 Task: Make in the project AgileGuru a sprint 'User Engagement Sprint'. Create in the project AgileGuru a sprint 'User Engagement Sprint'. Add in the project AgileGuru a sprint 'User Engagement Sprint'
Action: Mouse moved to (909, 160)
Screenshot: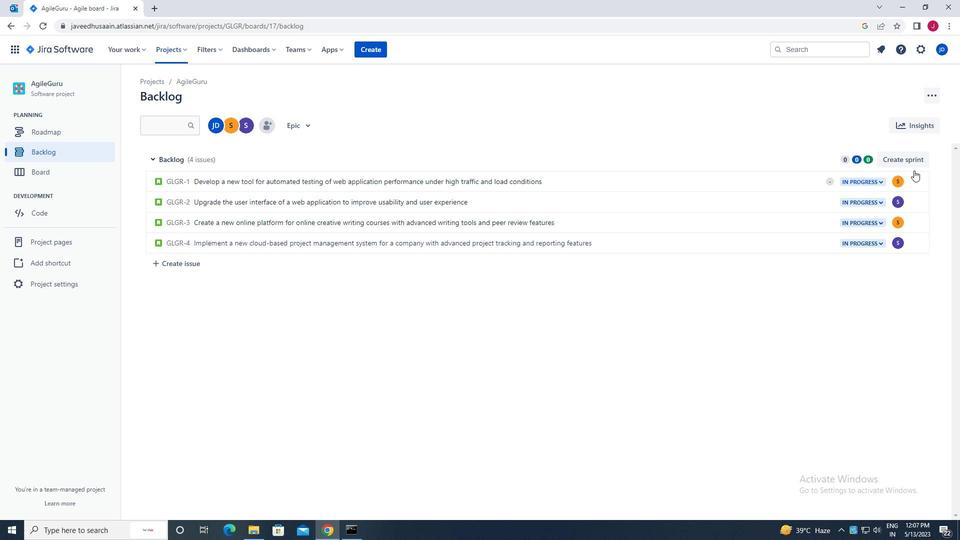
Action: Mouse pressed left at (909, 160)
Screenshot: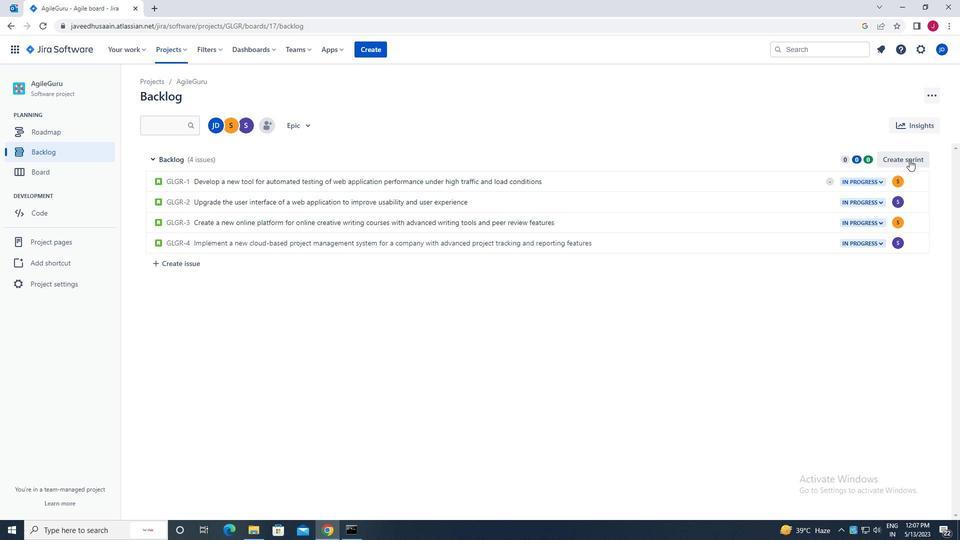 
Action: Mouse moved to (927, 159)
Screenshot: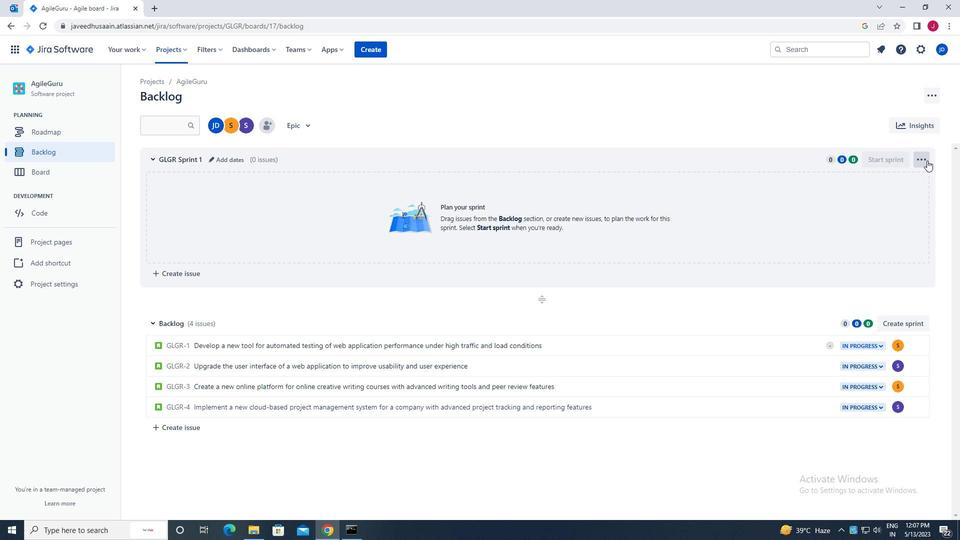 
Action: Mouse pressed left at (927, 159)
Screenshot: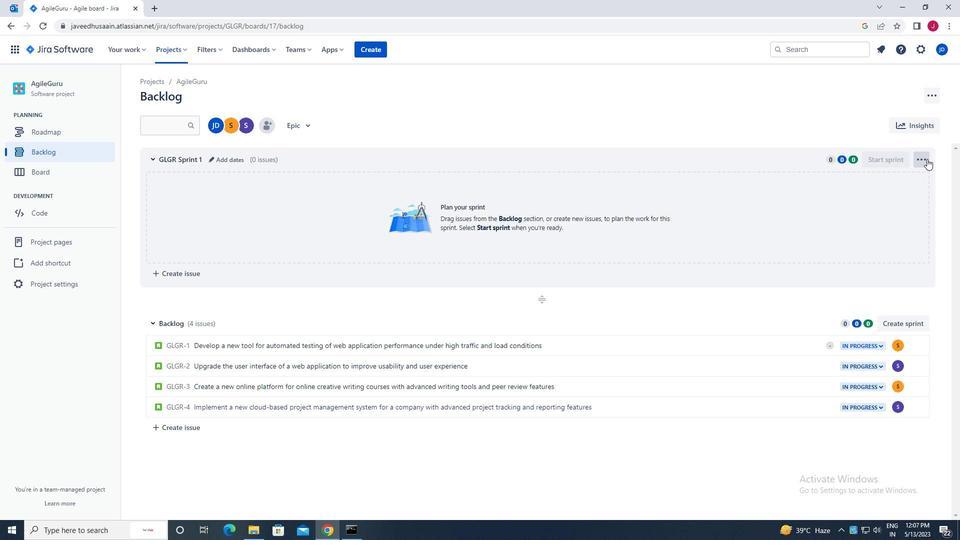 
Action: Mouse moved to (898, 180)
Screenshot: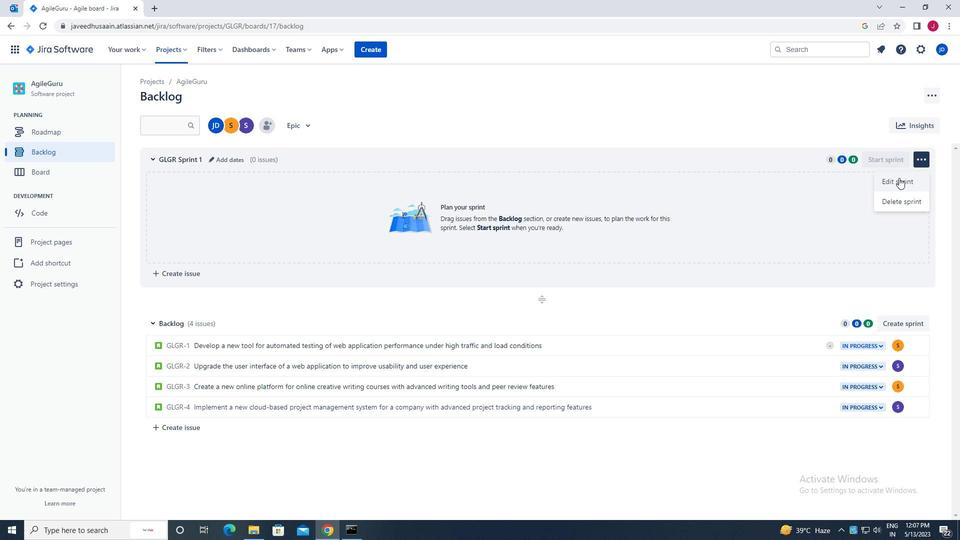 
Action: Mouse pressed left at (898, 180)
Screenshot: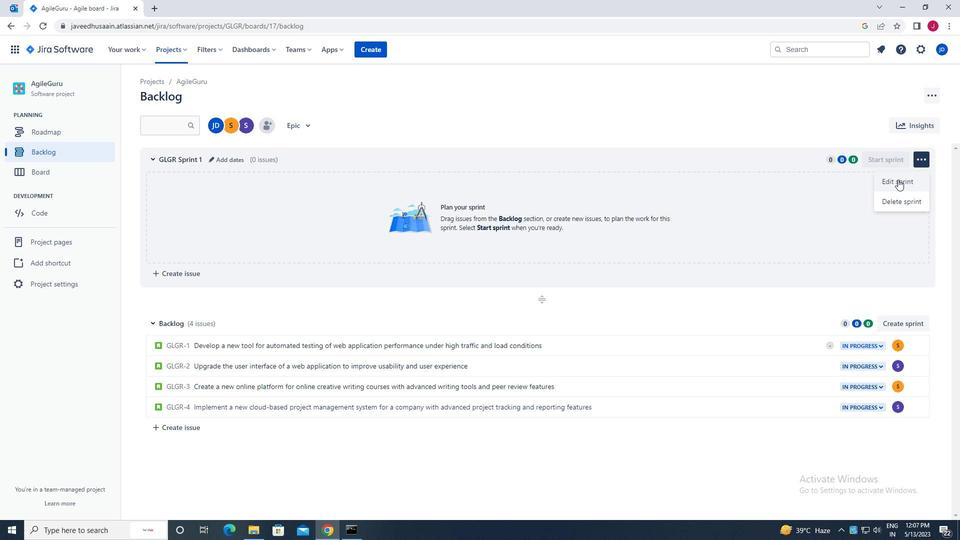 
Action: Mouse moved to (432, 122)
Screenshot: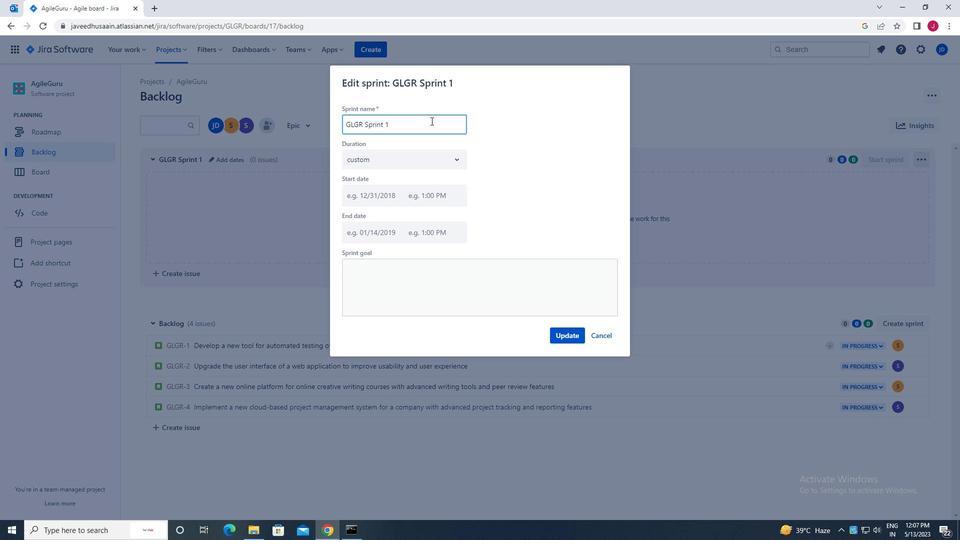 
Action: Key pressed <Key.backspace><Key.backspace><Key.backspace><Key.backspace><Key.backspace><Key.backspace><Key.backspace><Key.backspace><Key.backspace><Key.backspace><Key.backspace><Key.backspace><Key.backspace><Key.backspace><Key.backspace><Key.backspace><Key.backspace><Key.backspace>u<Key.caps_lock>ser<Key.space><Key.caps_lock>e<Key.caps_lock>ngagement<Key.space><Key.caps_lock>s<Key.caps_lock>print<Key.enter>
Screenshot: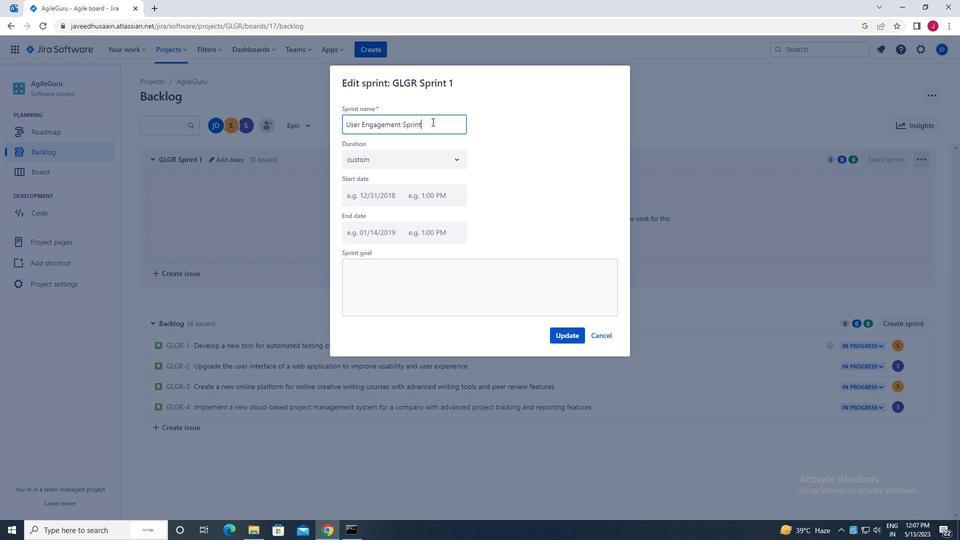 
Action: Mouse moved to (909, 323)
Screenshot: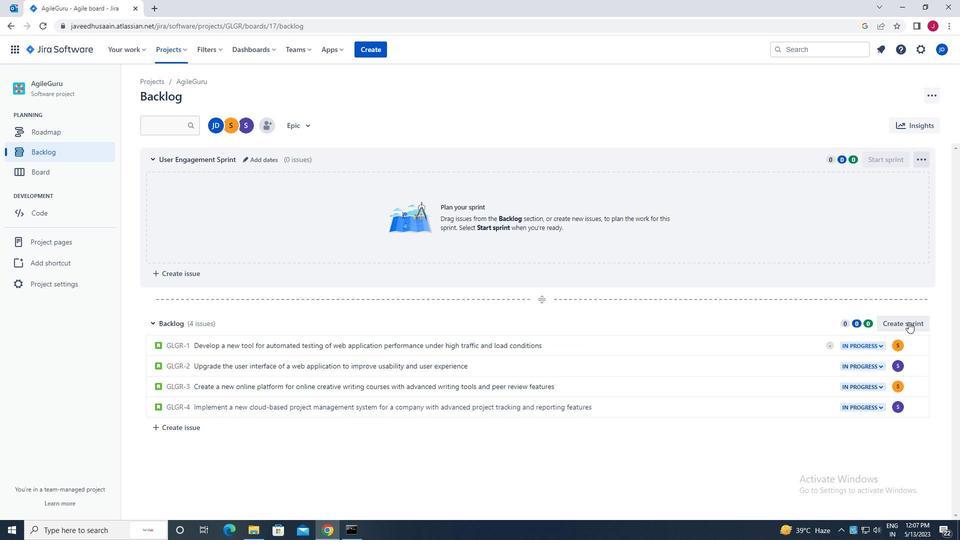 
Action: Mouse pressed left at (909, 323)
Screenshot: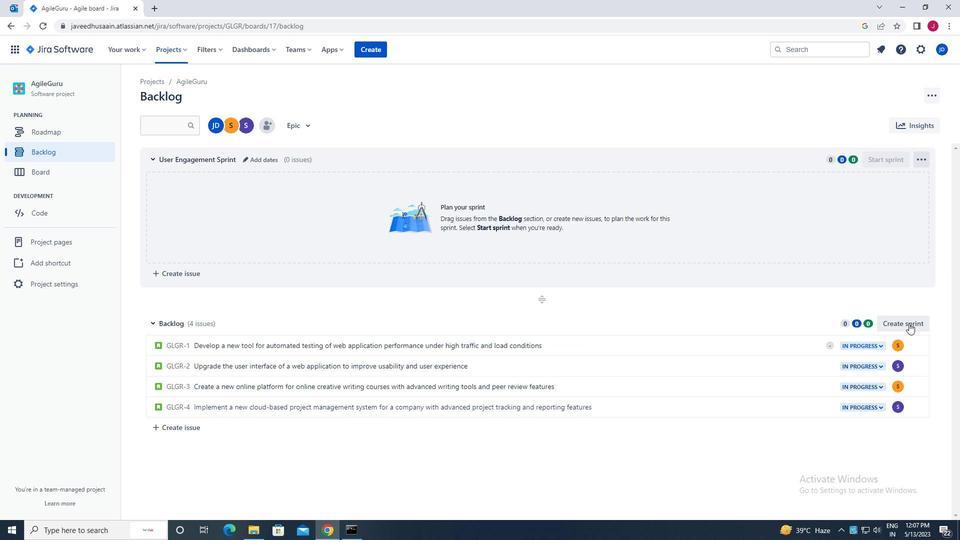 
Action: Mouse moved to (924, 323)
Screenshot: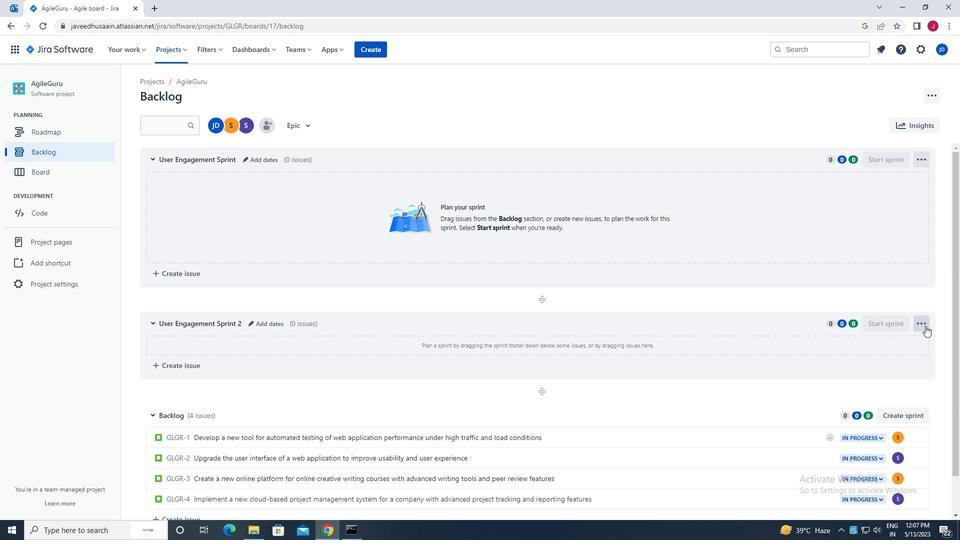 
Action: Mouse pressed left at (924, 323)
Screenshot: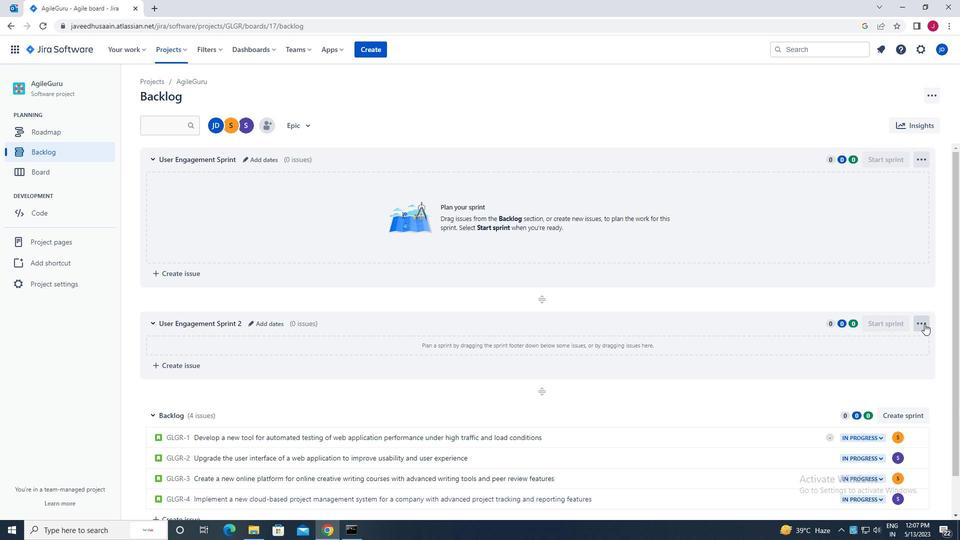 
Action: Mouse moved to (891, 365)
Screenshot: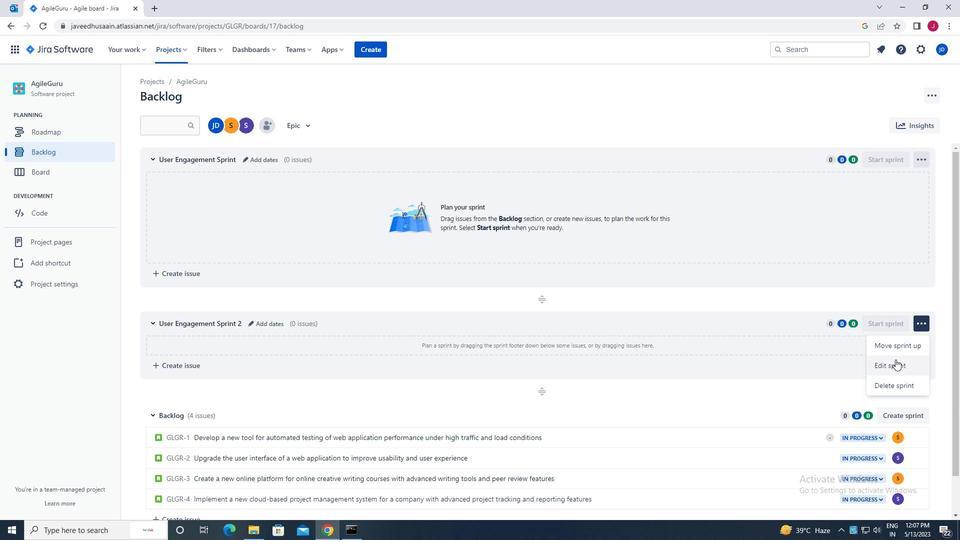 
Action: Mouse pressed left at (891, 365)
Screenshot: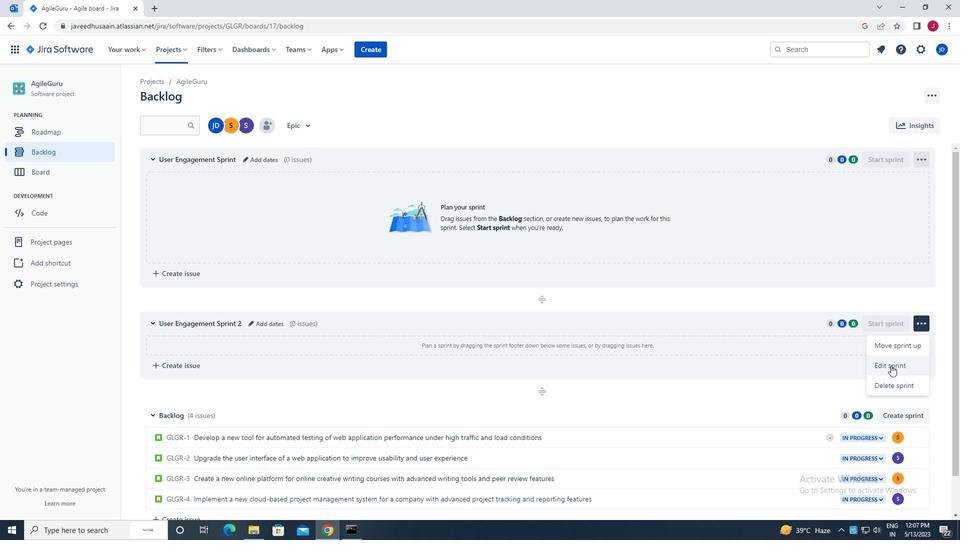 
Action: Mouse moved to (442, 122)
Screenshot: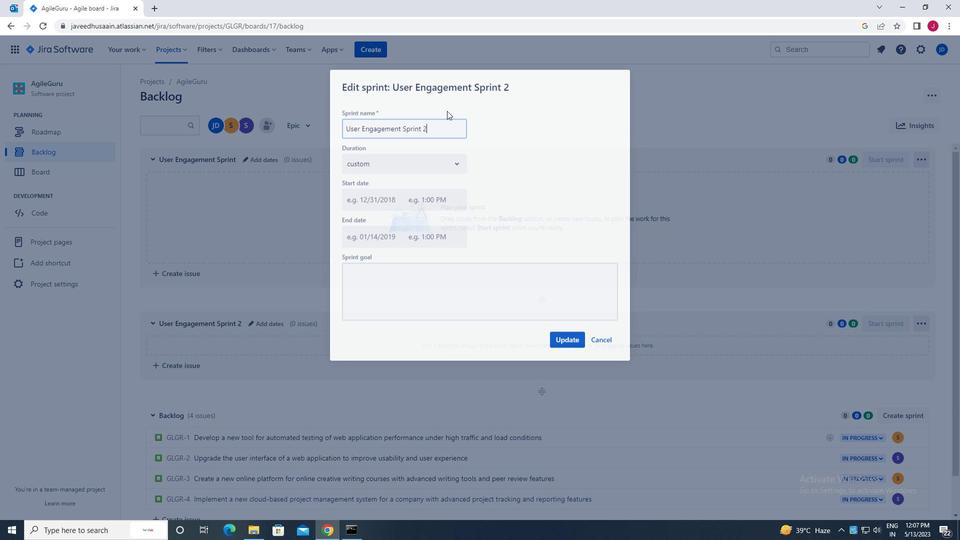 
Action: Key pressed <Key.backspace><Key.backspace><Key.backspace><Key.backspace><Key.backspace><Key.backspace><Key.backspace><Key.backspace><Key.backspace><Key.backspace><Key.backspace><Key.backspace><Key.backspace><Key.backspace><Key.backspace><Key.backspace><Key.backspace><Key.backspace><Key.backspace><Key.backspace><Key.backspace><Key.backspace><Key.backspace><Key.backspace><Key.backspace><Key.backspace><Key.backspace><Key.backspace><Key.backspace><Key.caps_lock>u<Key.caps_lock>ser<Key.space><Key.caps_lock>e<Key.caps_lock>ngagement<Key.space><Key.caps_lock>s<Key.caps_lock>print
Screenshot: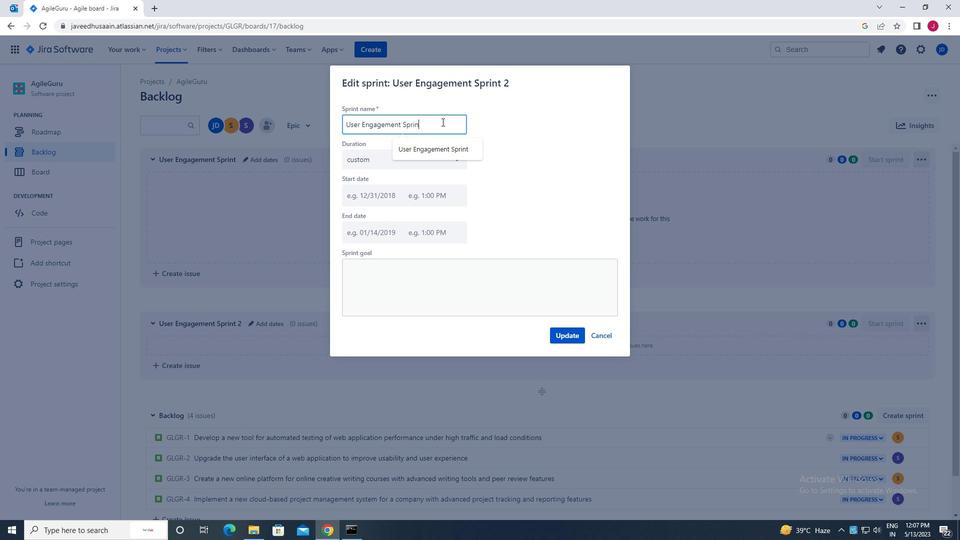 
Action: Mouse moved to (565, 338)
Screenshot: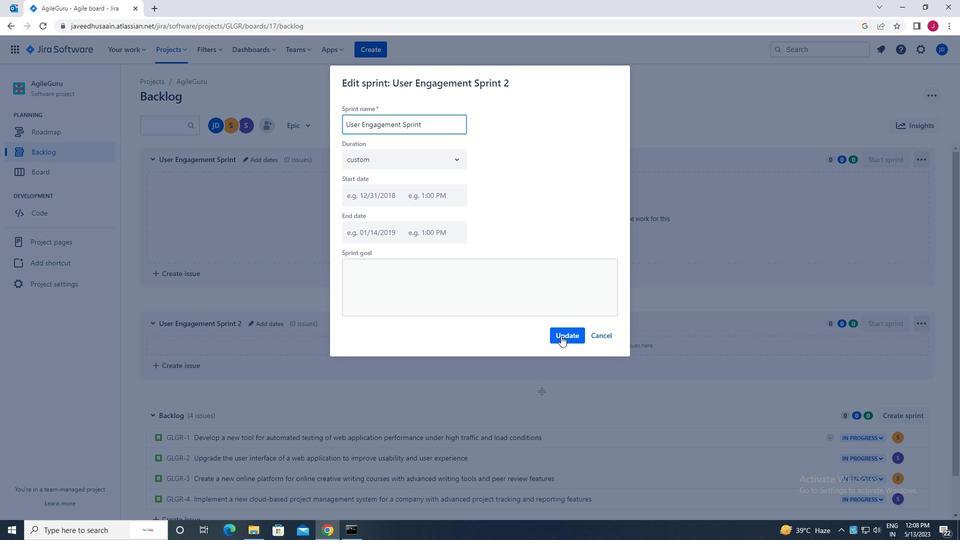 
Action: Mouse pressed left at (565, 338)
Screenshot: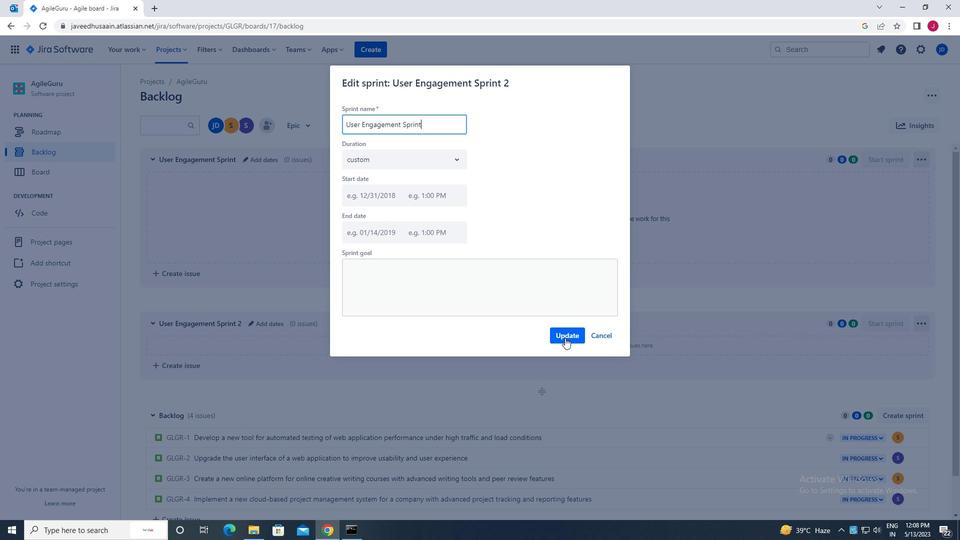 
Action: Mouse moved to (910, 418)
Screenshot: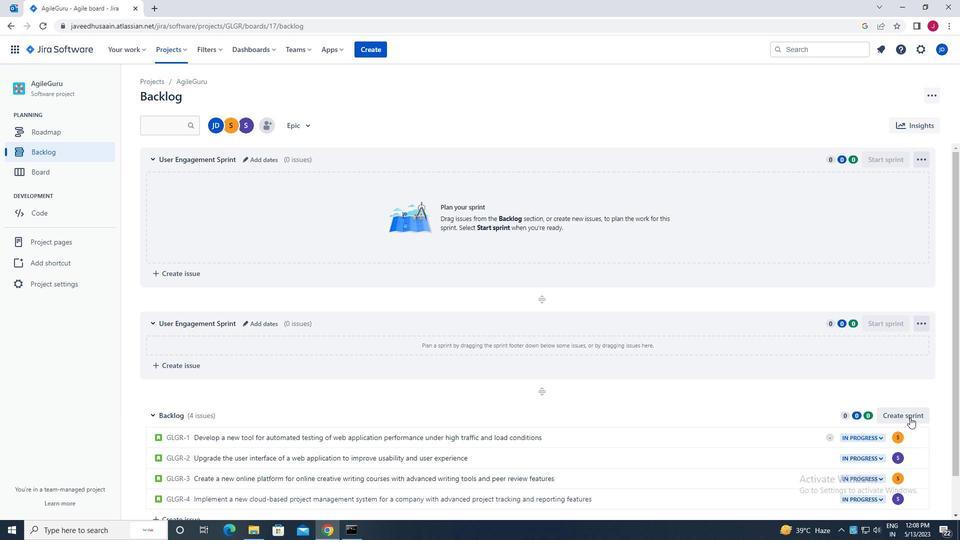 
Action: Mouse pressed left at (910, 418)
Screenshot: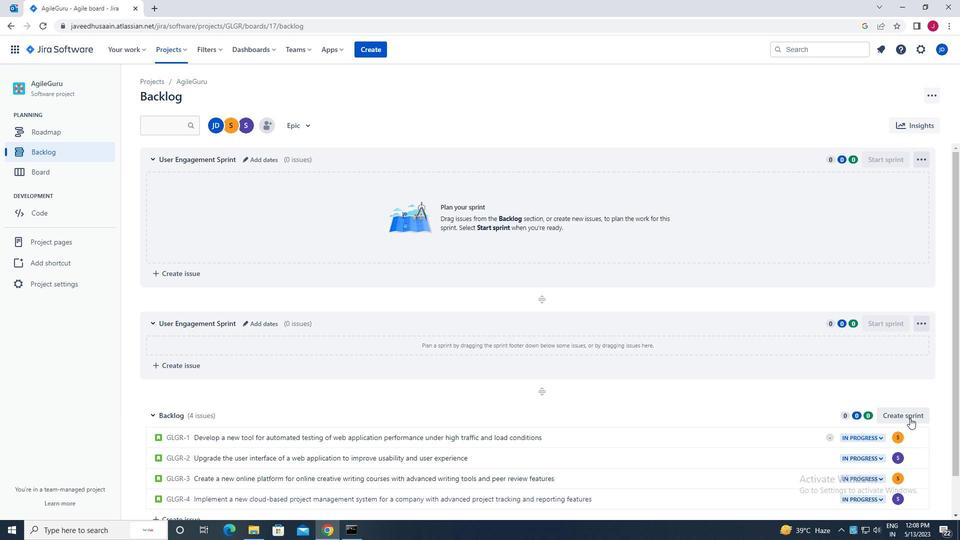 
Action: Mouse moved to (921, 412)
Screenshot: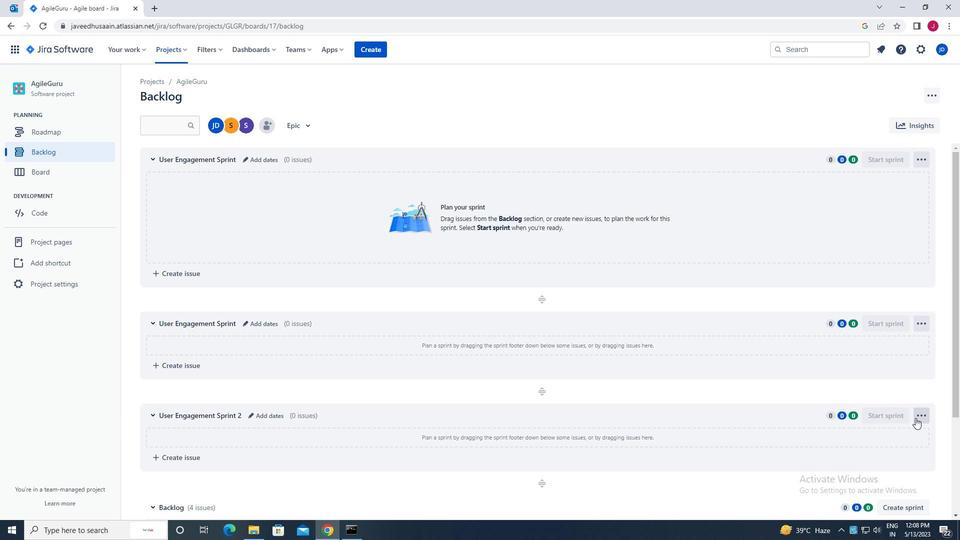 
Action: Mouse pressed left at (921, 412)
Screenshot: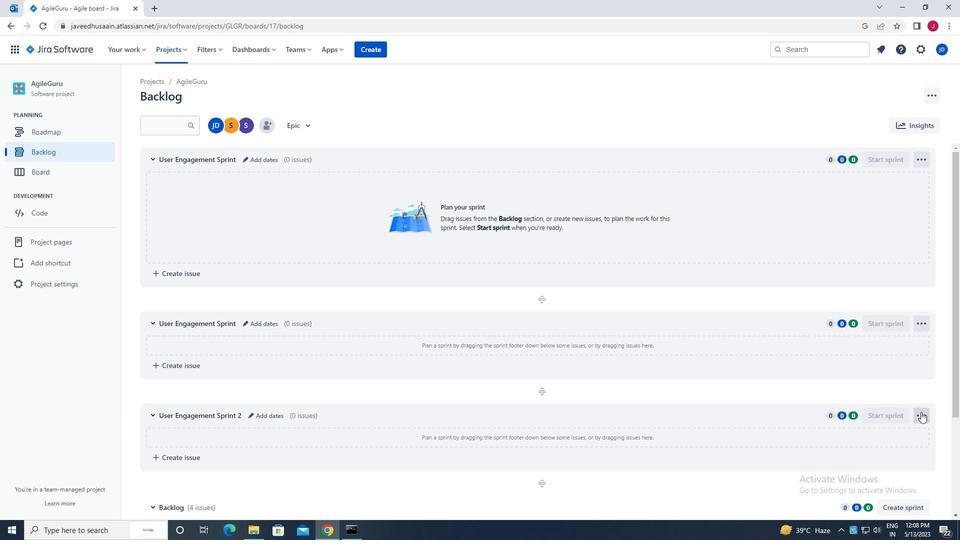 
Action: Mouse moved to (893, 457)
Screenshot: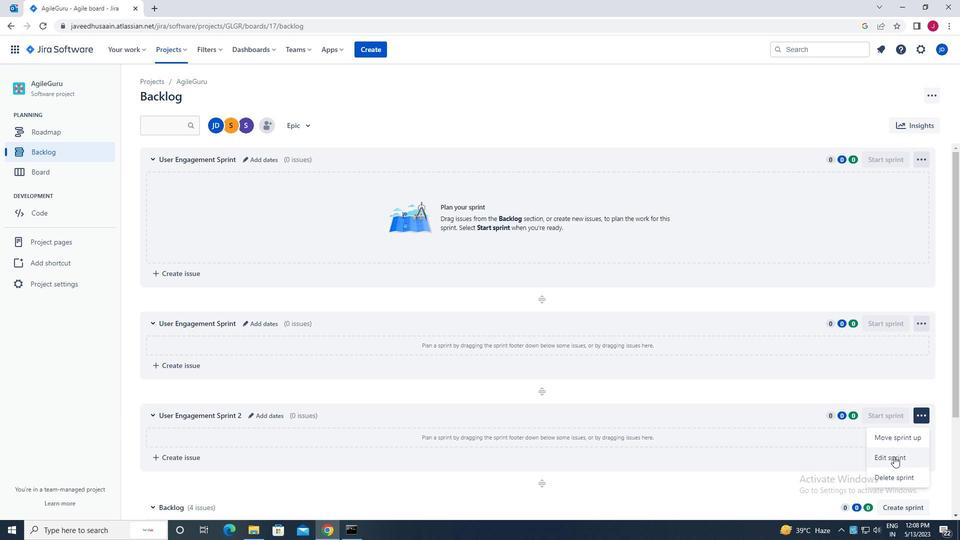 
Action: Mouse pressed left at (893, 457)
Screenshot: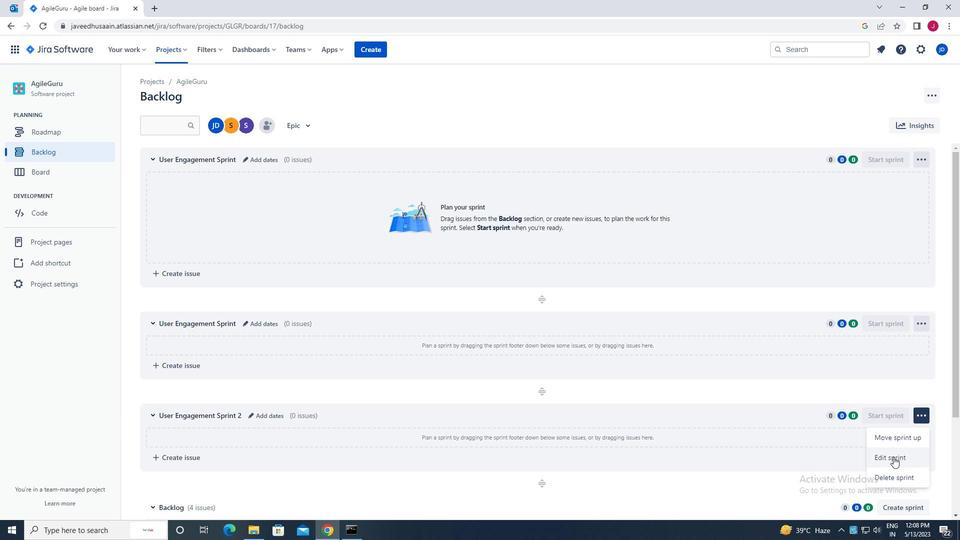 
Action: Mouse moved to (441, 129)
Screenshot: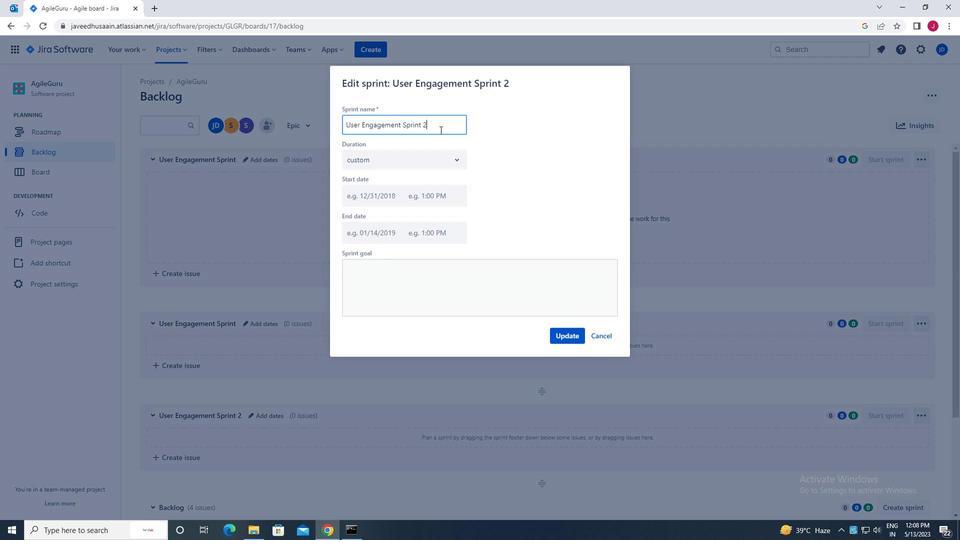 
Action: Key pressed <Key.backspace><Key.backspace><Key.backspace><Key.backspace><Key.backspace><Key.backspace><Key.backspace><Key.backspace><Key.backspace><Key.backspace><Key.backspace><Key.backspace><Key.backspace><Key.backspace><Key.backspace><Key.backspace><Key.backspace><Key.backspace><Key.backspace><Key.backspace><Key.backspace><Key.backspace><Key.backspace><Key.backspace><Key.backspace><Key.backspace><Key.backspace><Key.backspace><Key.backspace><Key.caps_lock>u<Key.caps_lock>ser<Key.space><Key.caps_lock>e<Key.caps_lock>ngagement<Key.space><Key.caps_lock>s<Key.caps_lock>print
Screenshot: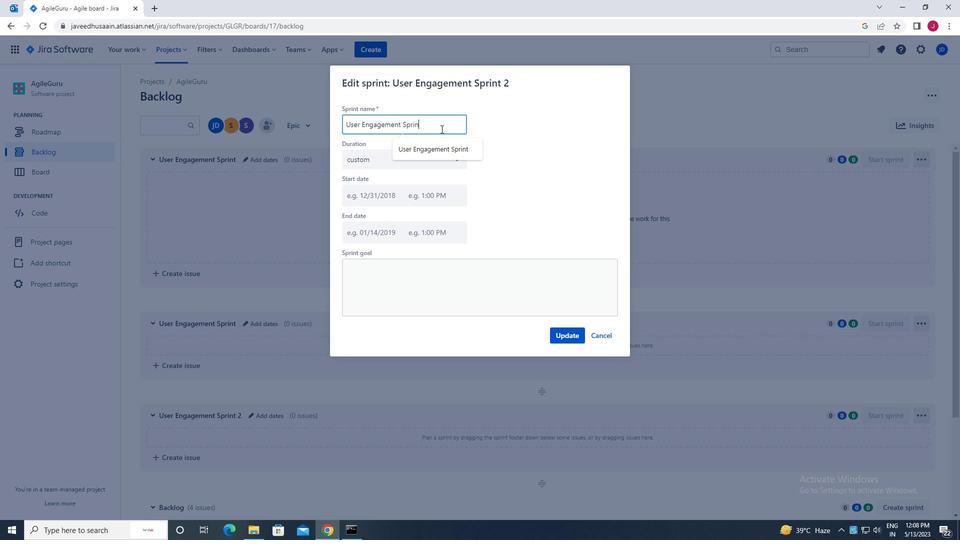 
Action: Mouse moved to (567, 334)
Screenshot: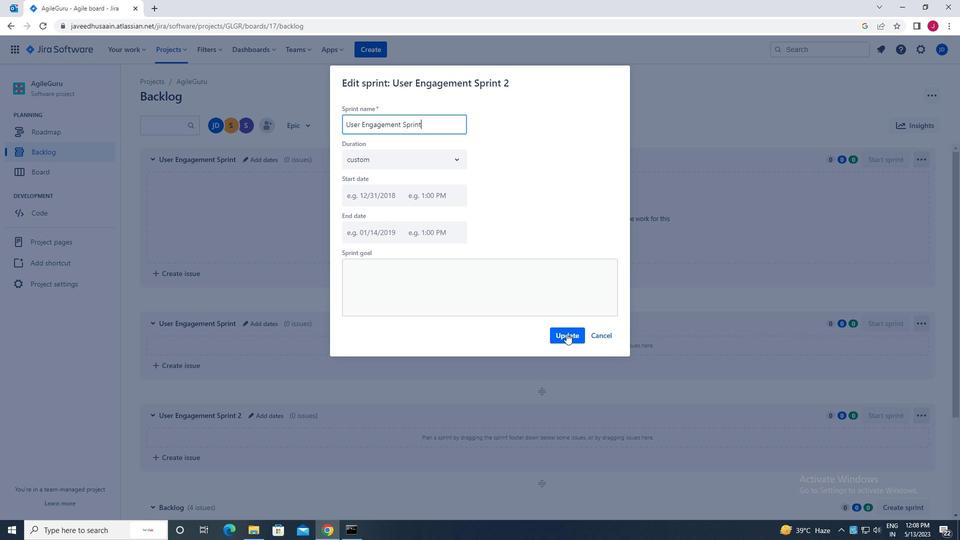 
Action: Mouse pressed left at (567, 334)
Screenshot: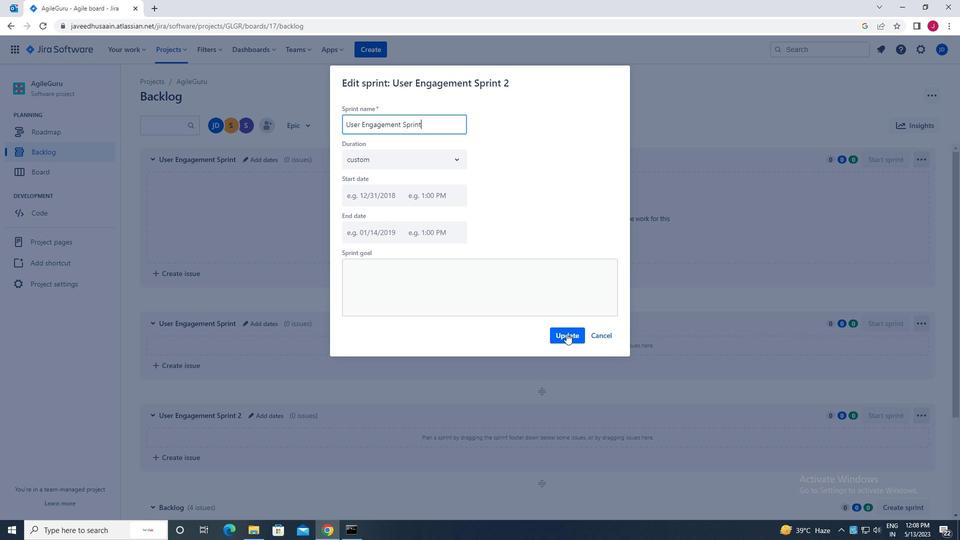 
Action: Mouse moved to (734, 355)
Screenshot: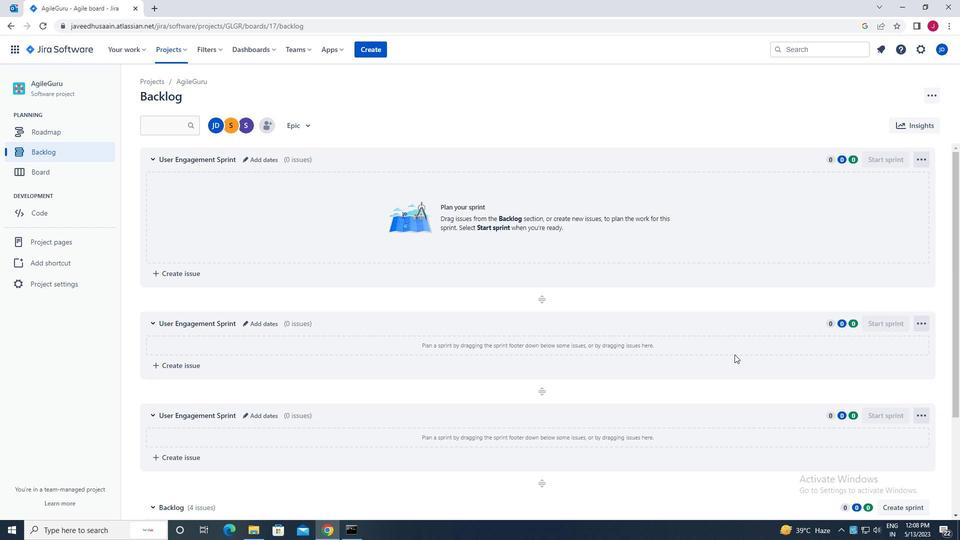 
Action: Mouse scrolled (734, 354) with delta (0, 0)
Screenshot: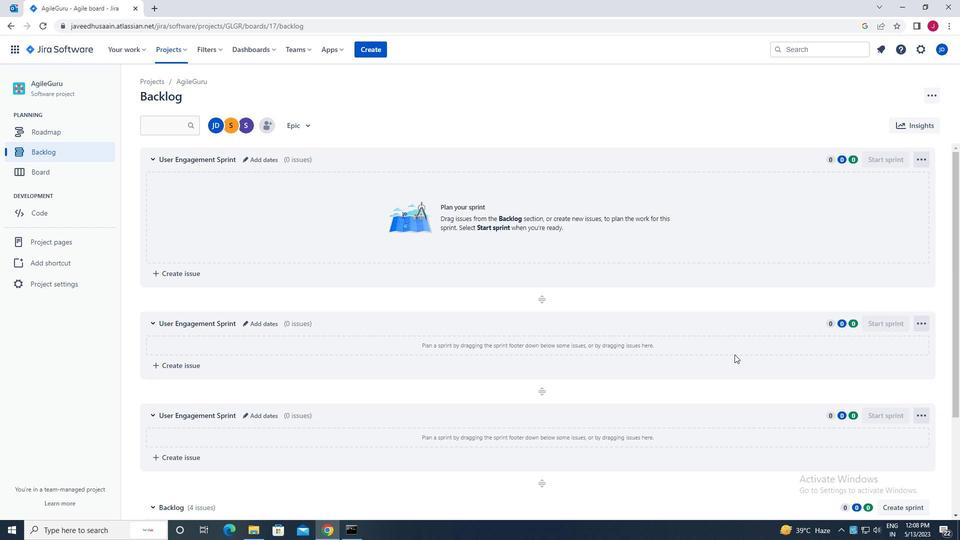 
Action: Mouse moved to (734, 354)
Screenshot: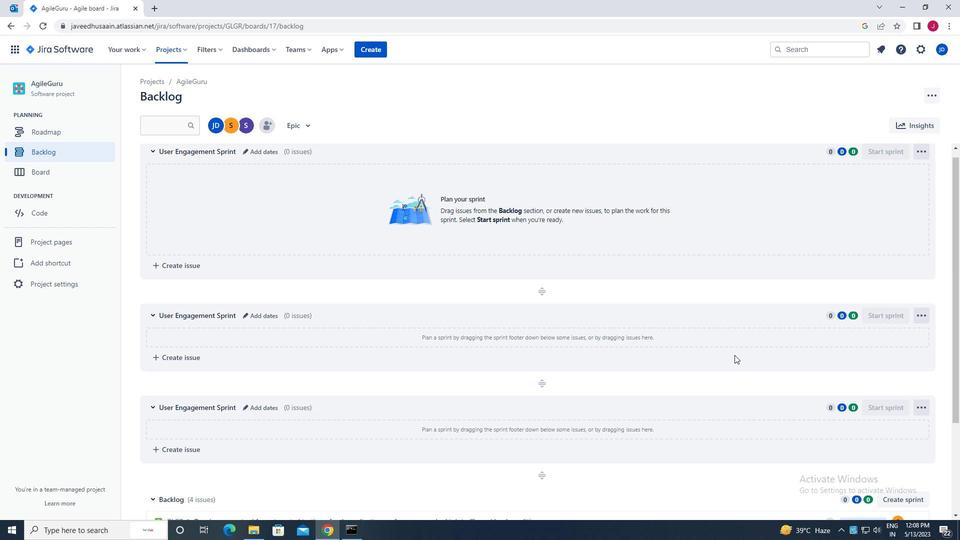 
